 Task: Search one way flight ticket for 2 adults, 2 children, 2 infants in seat in first from Washington, D.c./arlington: Ronald Reagan Washington National Airport to Laramie: Laramie Regional Airport on 5-3-2023. Choice of flights is JetBlue. Number of bags: 2 checked bags. Price is upto 110000. Outbound departure time preference is 23:15.
Action: Mouse moved to (285, 243)
Screenshot: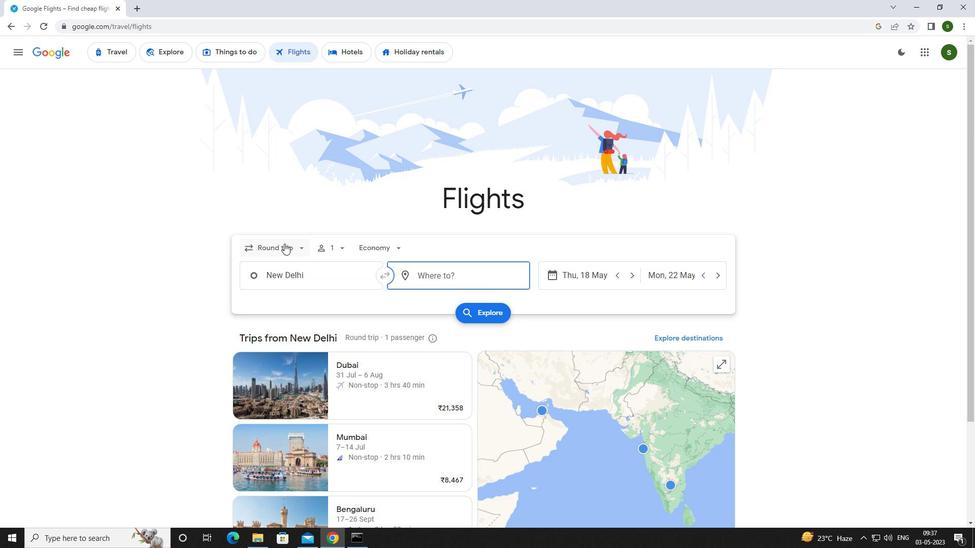 
Action: Mouse pressed left at (285, 243)
Screenshot: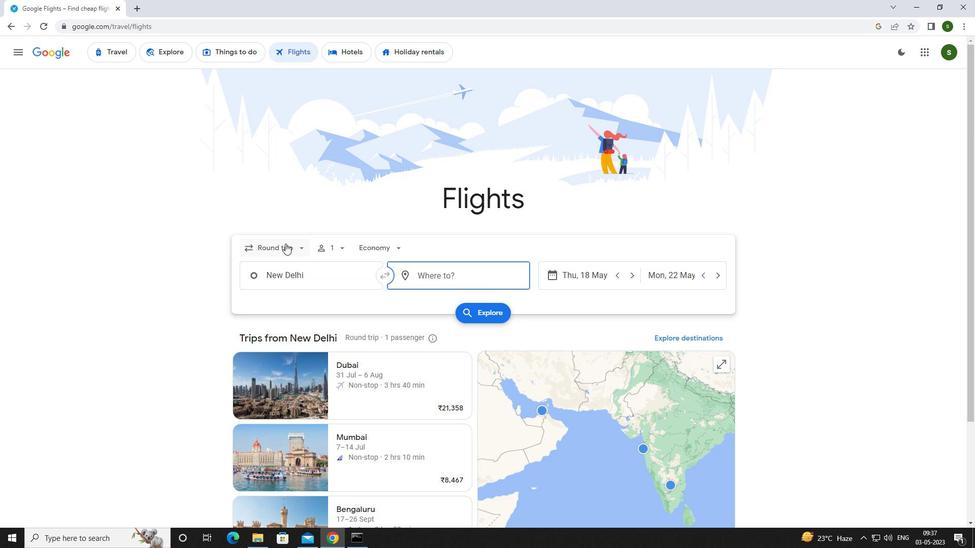 
Action: Mouse moved to (284, 297)
Screenshot: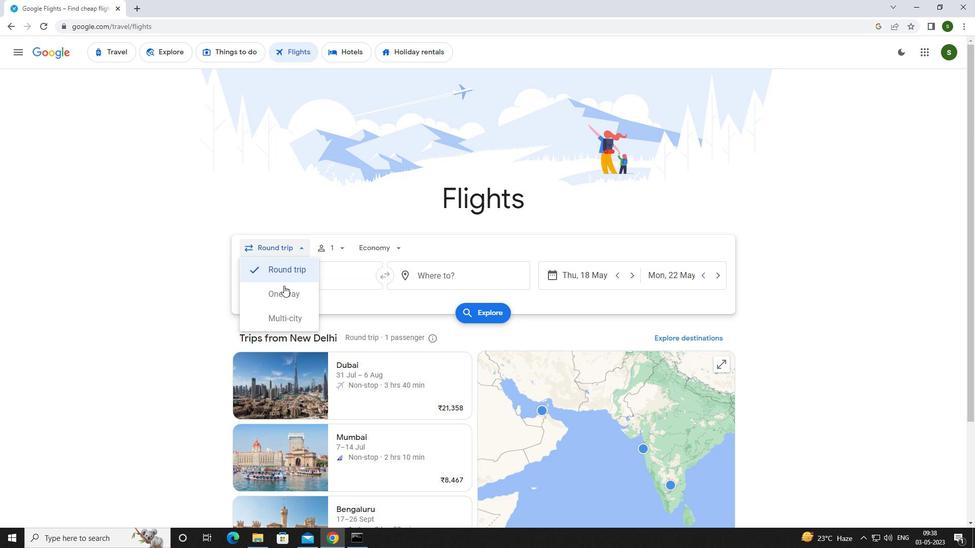 
Action: Mouse pressed left at (284, 297)
Screenshot: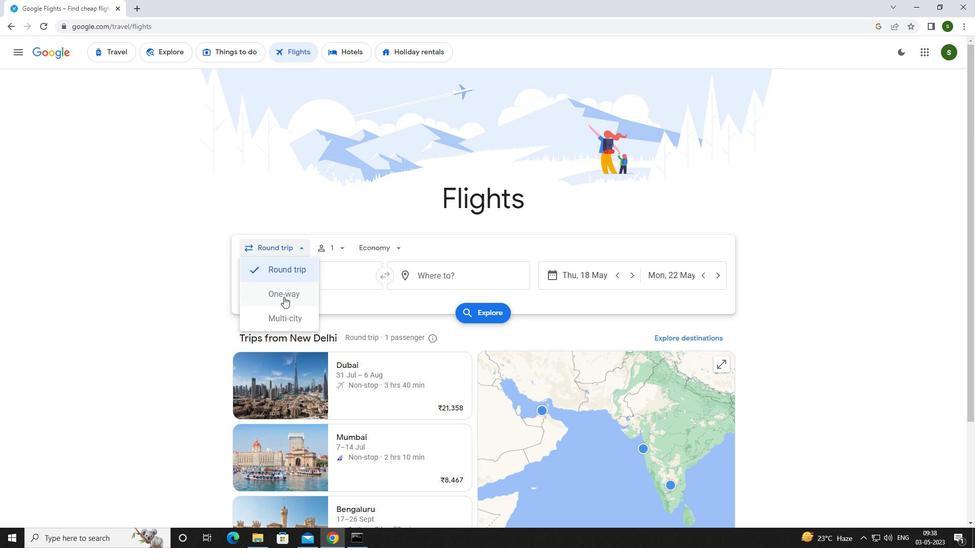 
Action: Mouse moved to (341, 250)
Screenshot: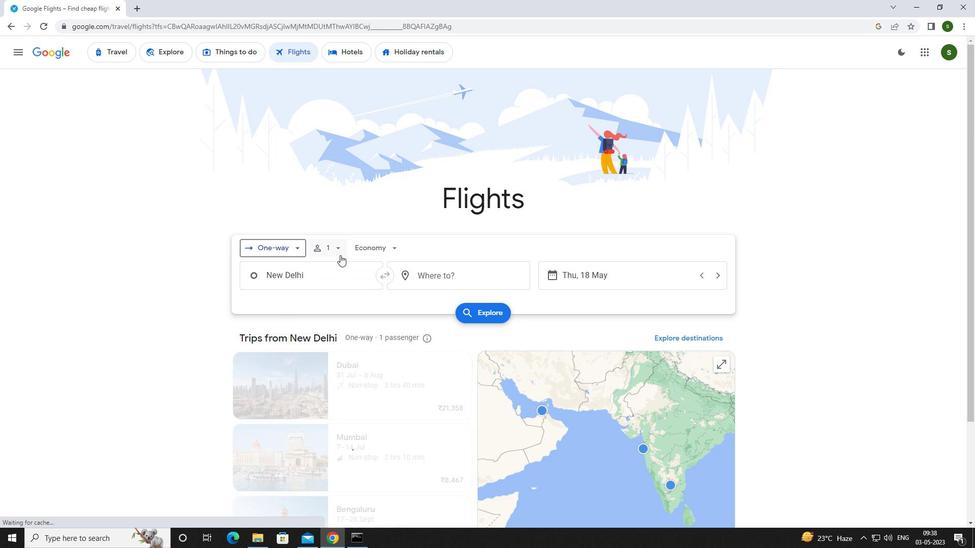 
Action: Mouse pressed left at (341, 250)
Screenshot: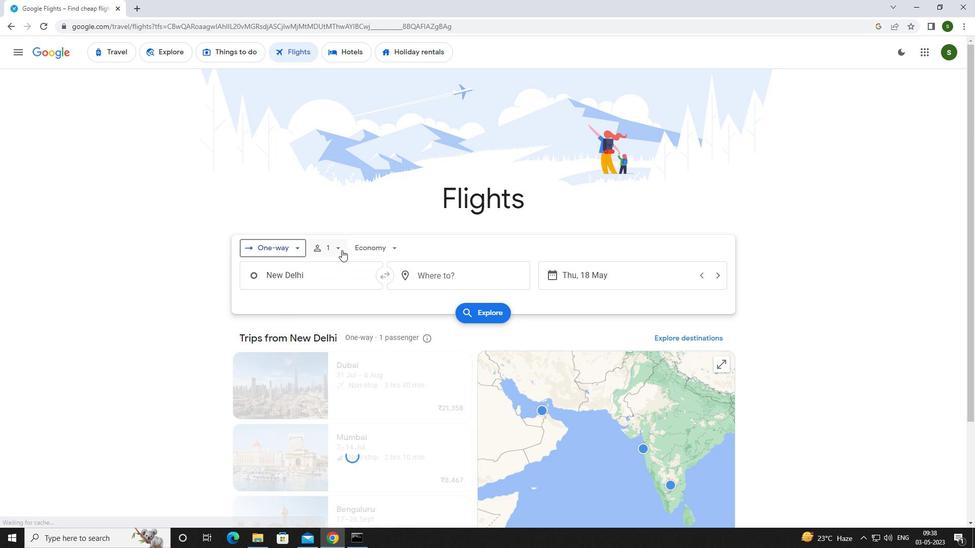 
Action: Mouse moved to (413, 274)
Screenshot: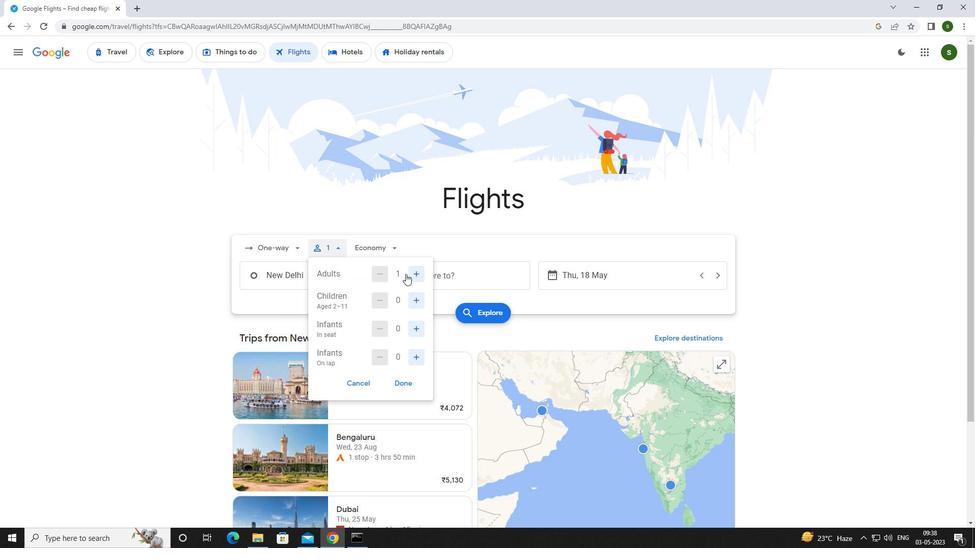 
Action: Mouse pressed left at (413, 274)
Screenshot: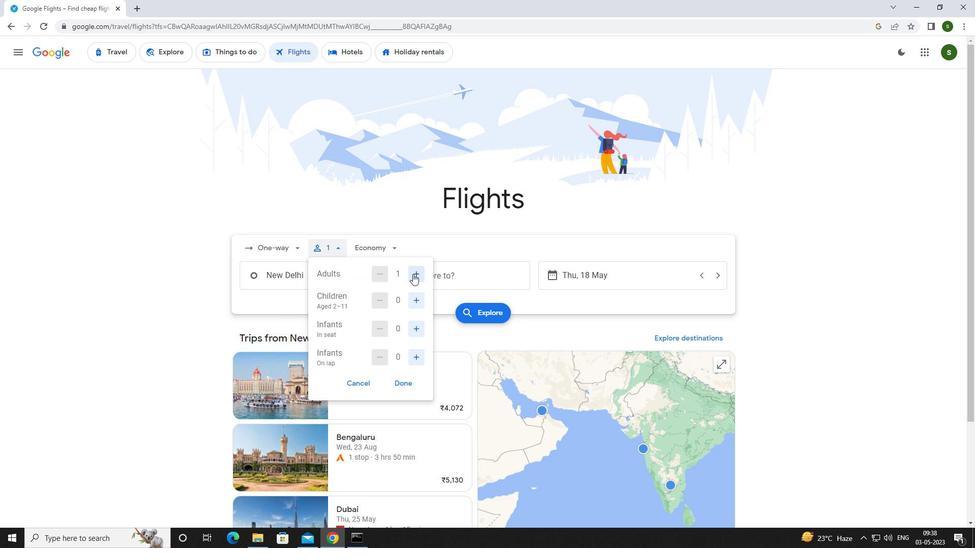 
Action: Mouse moved to (416, 297)
Screenshot: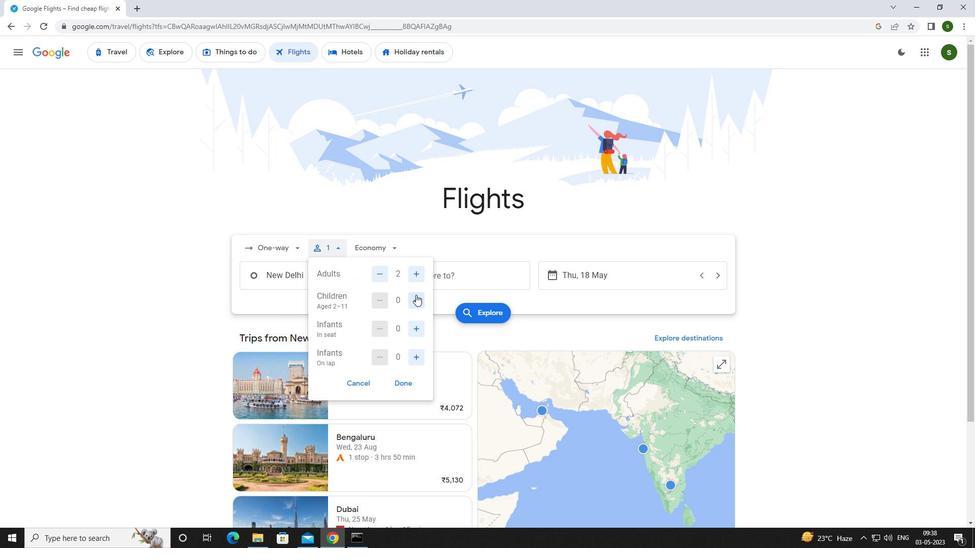 
Action: Mouse pressed left at (416, 297)
Screenshot: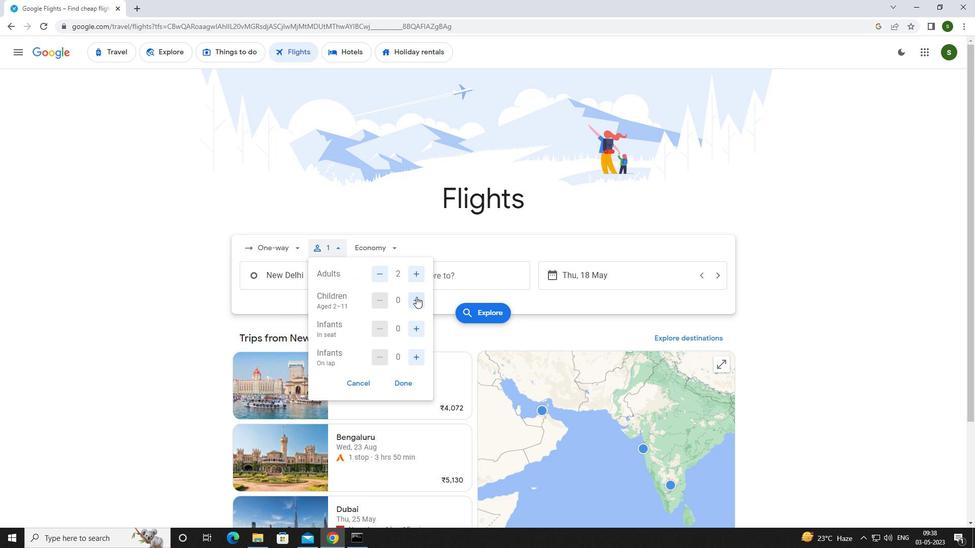 
Action: Mouse pressed left at (416, 297)
Screenshot: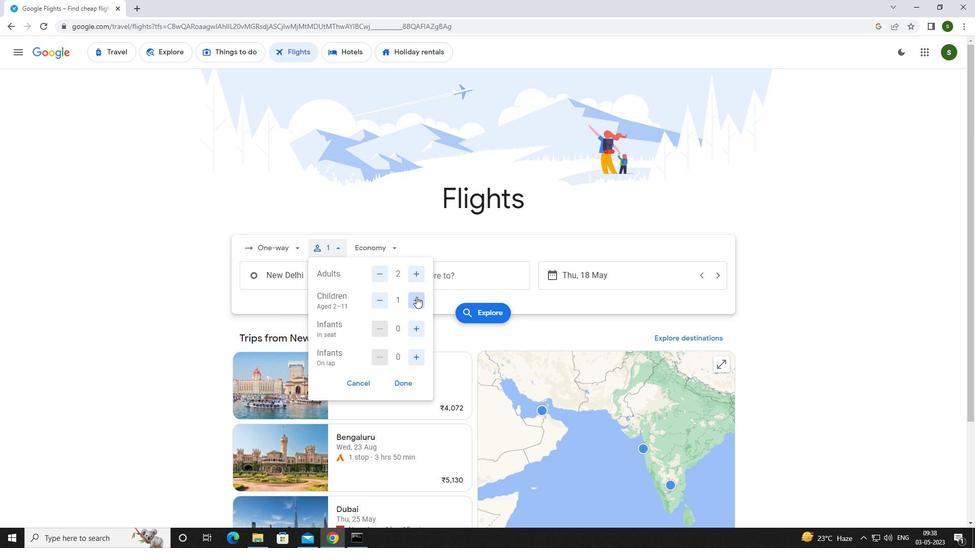 
Action: Mouse moved to (419, 328)
Screenshot: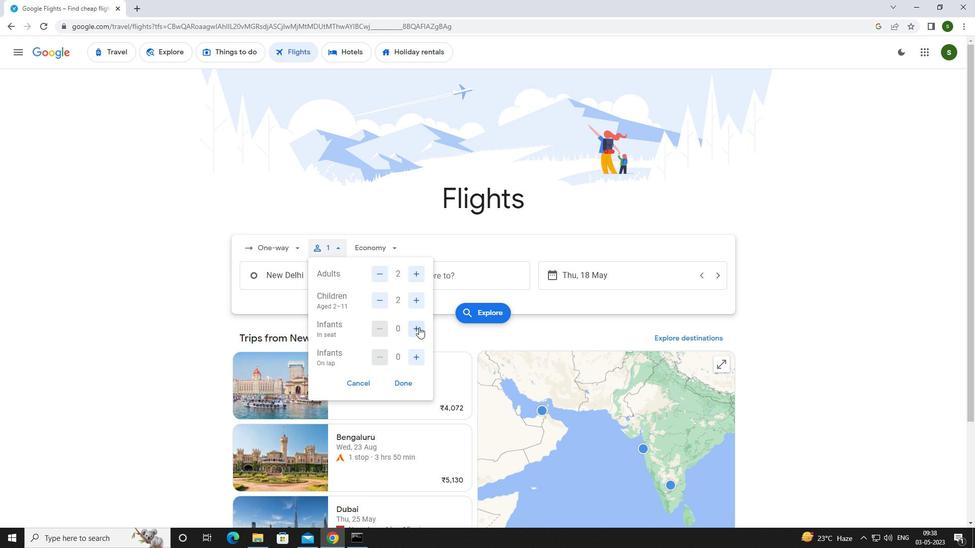 
Action: Mouse pressed left at (419, 328)
Screenshot: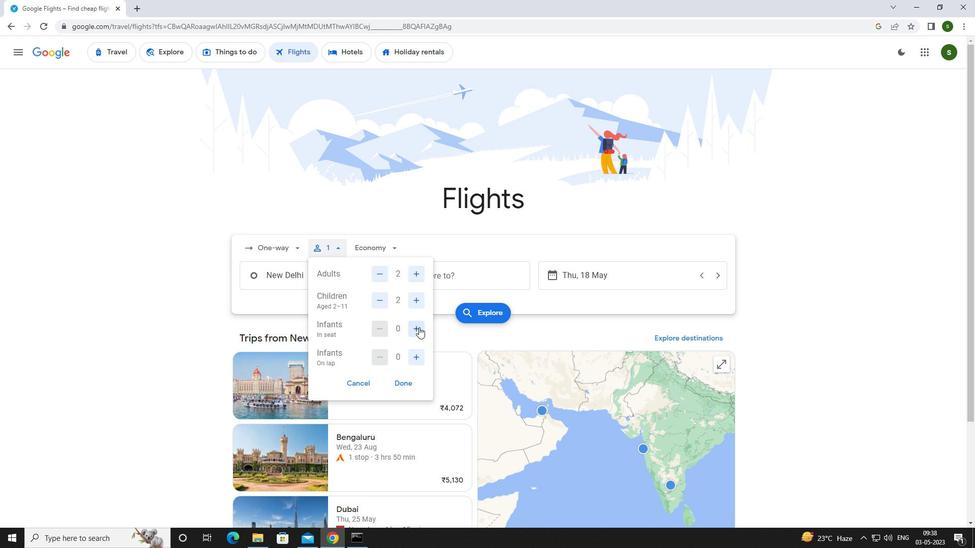 
Action: Mouse pressed left at (419, 328)
Screenshot: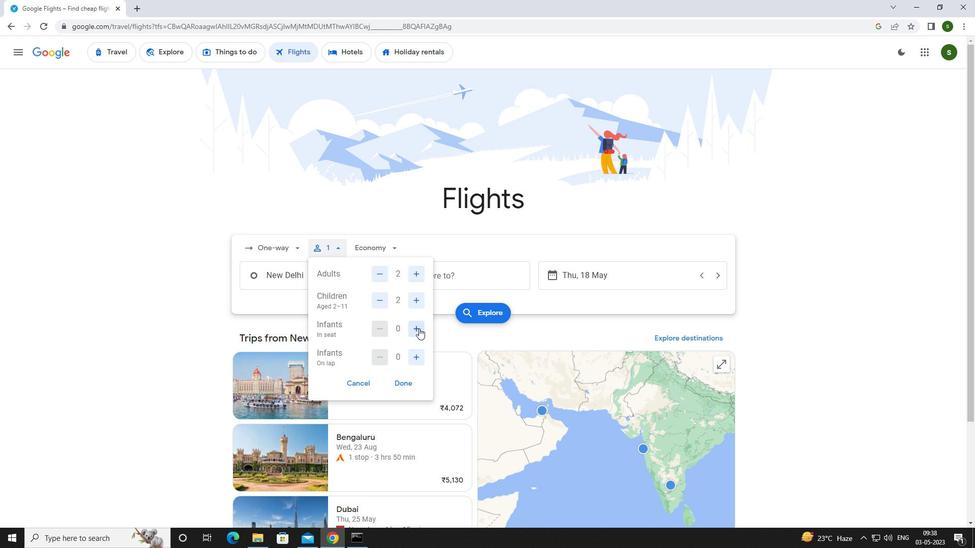 
Action: Mouse moved to (401, 247)
Screenshot: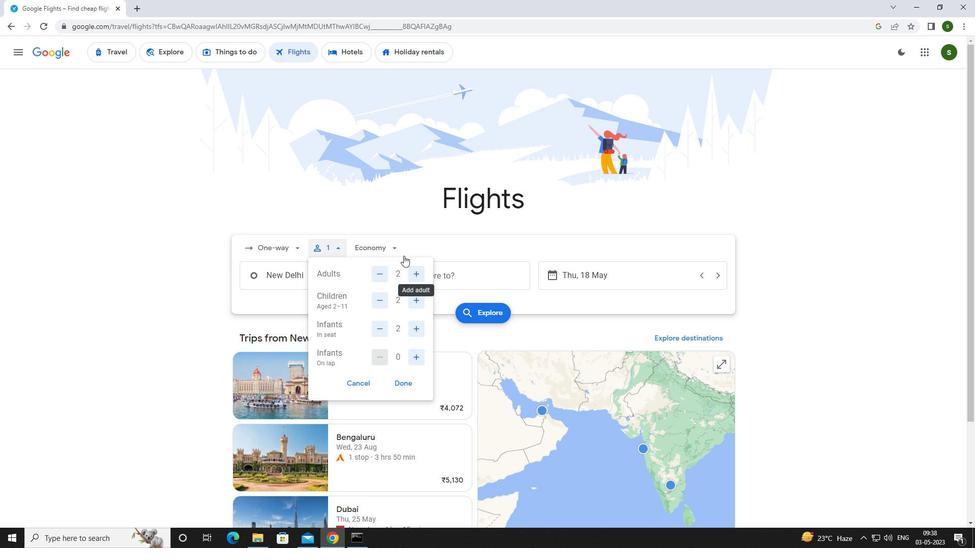 
Action: Mouse pressed left at (401, 247)
Screenshot: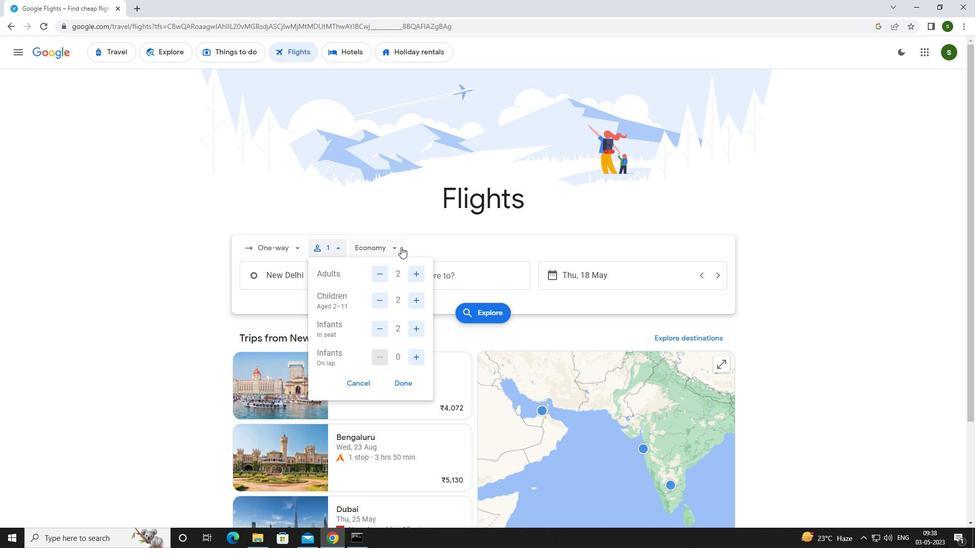 
Action: Mouse moved to (404, 340)
Screenshot: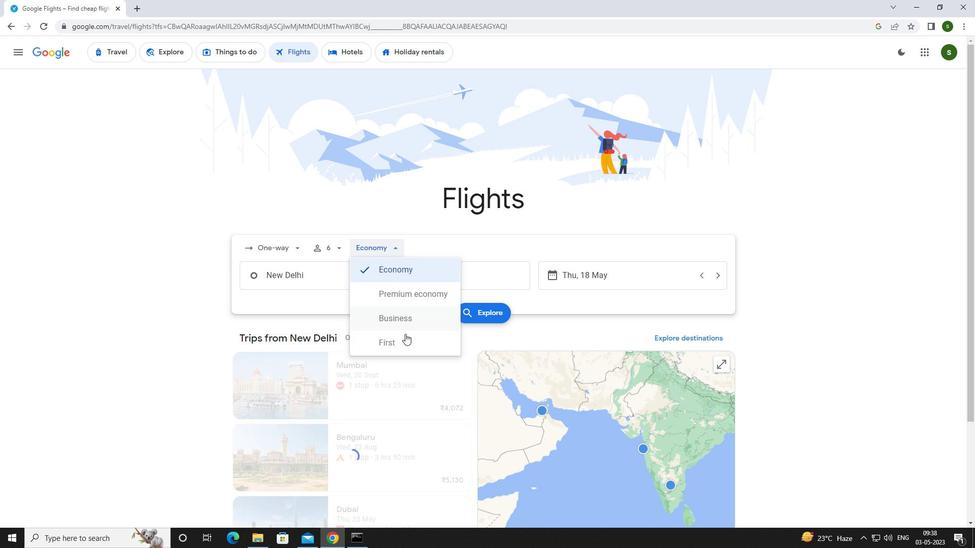 
Action: Mouse pressed left at (404, 340)
Screenshot: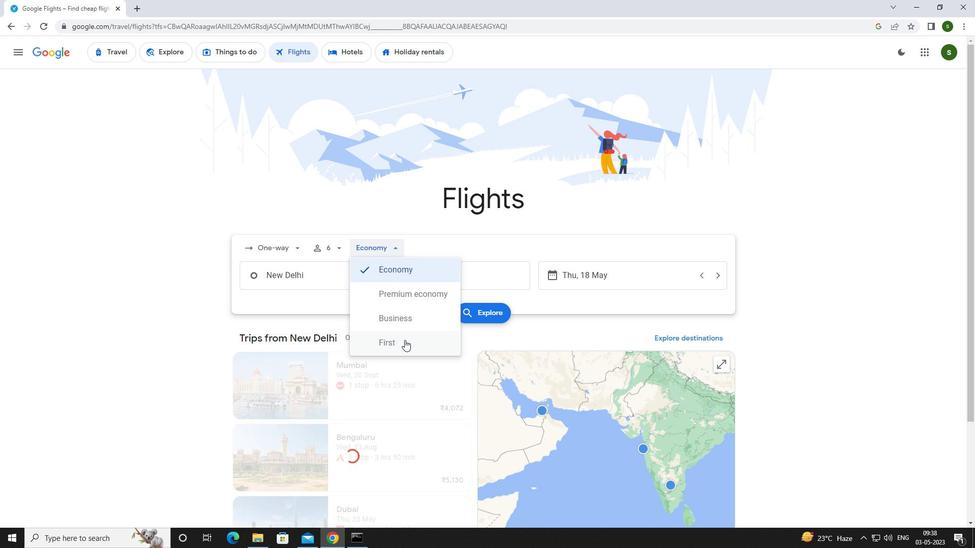 
Action: Mouse moved to (335, 276)
Screenshot: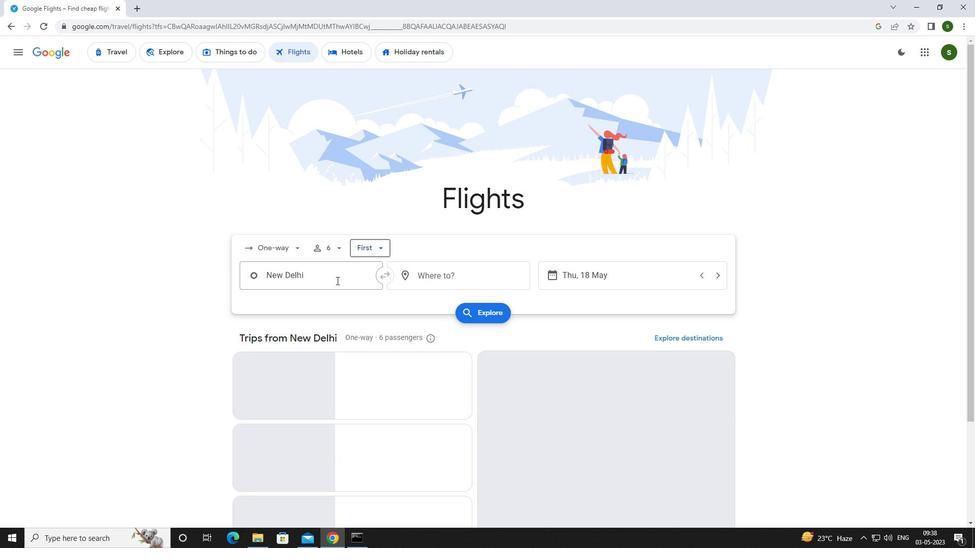 
Action: Mouse pressed left at (335, 276)
Screenshot: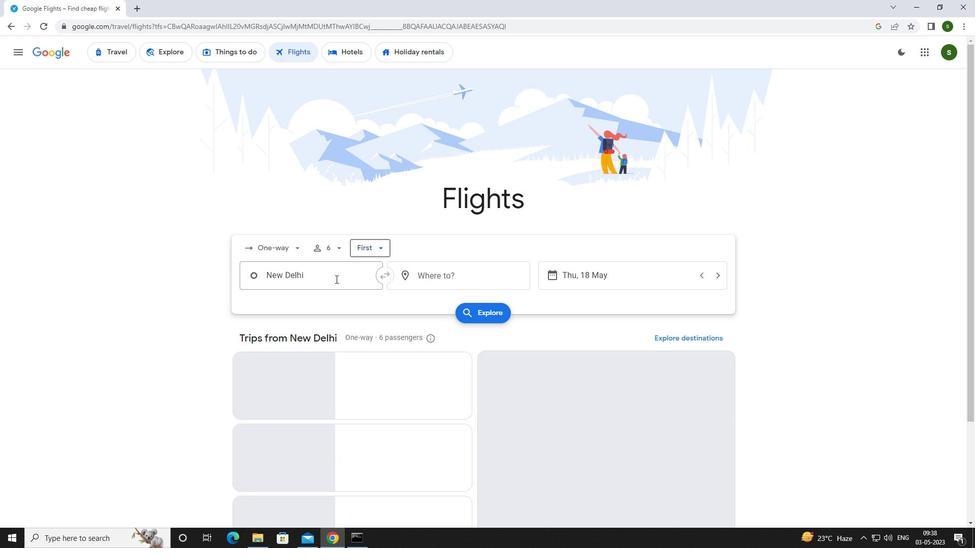 
Action: Key pressed <Key.caps_lock>w<Key.caps_lock>ashington
Screenshot: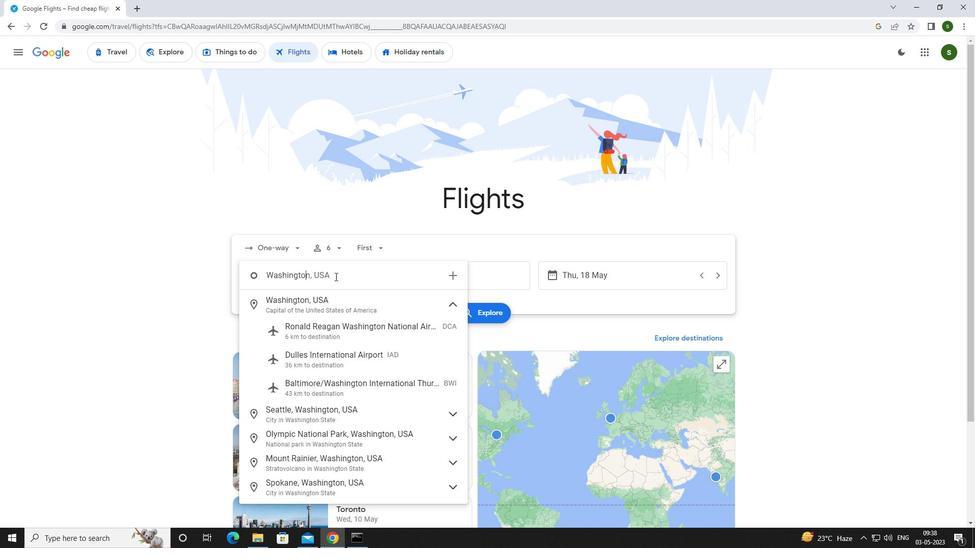 
Action: Mouse moved to (320, 331)
Screenshot: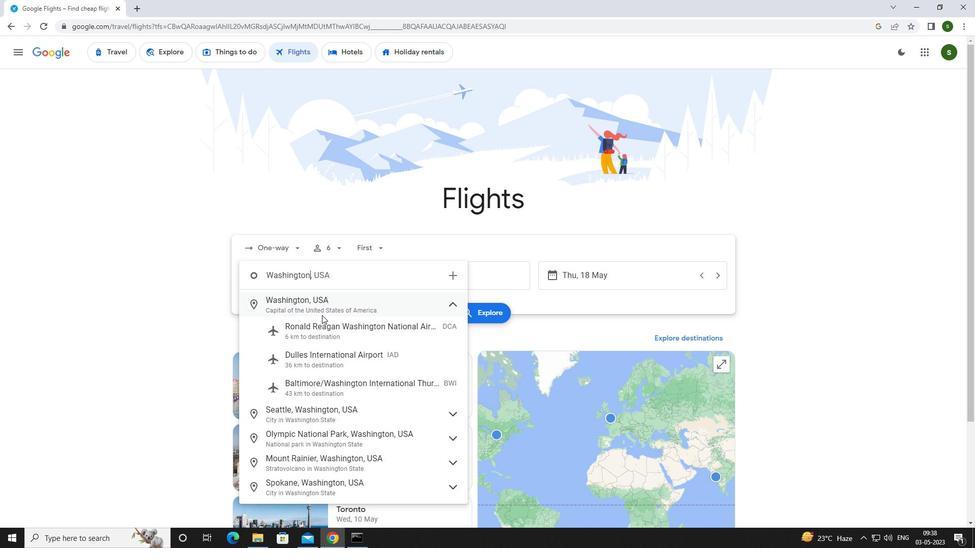 
Action: Mouse pressed left at (320, 331)
Screenshot: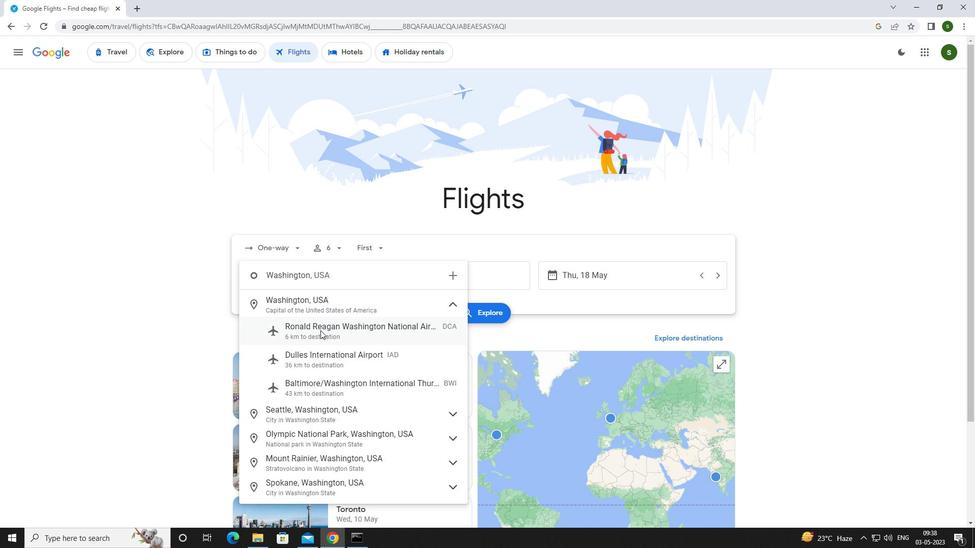
Action: Mouse moved to (451, 278)
Screenshot: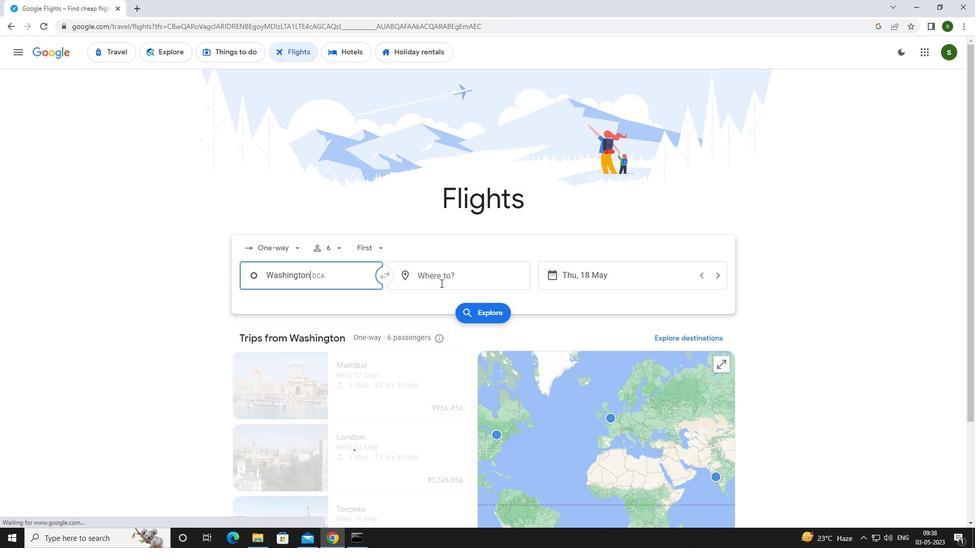 
Action: Mouse pressed left at (451, 278)
Screenshot: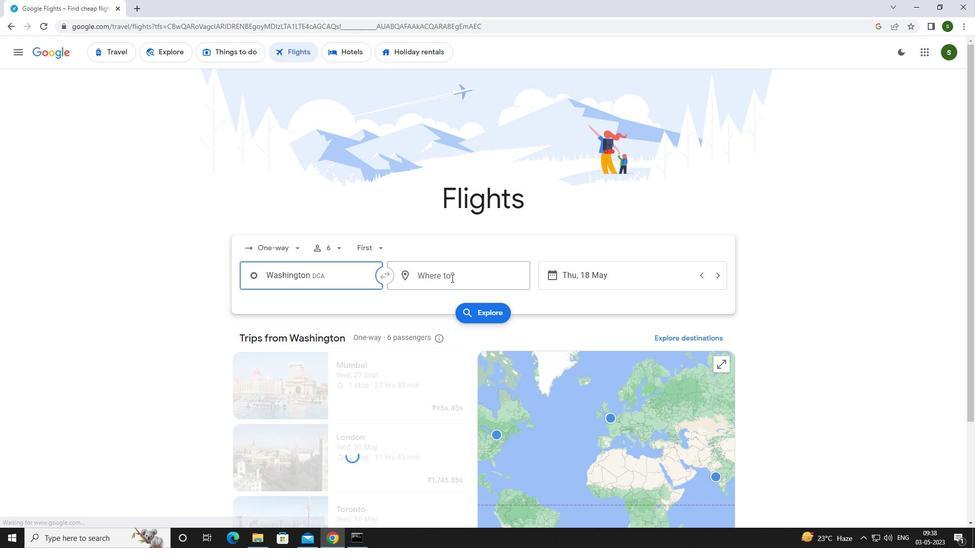 
Action: Key pressed <Key.caps_lock>l<Key.caps_lock>arami
Screenshot: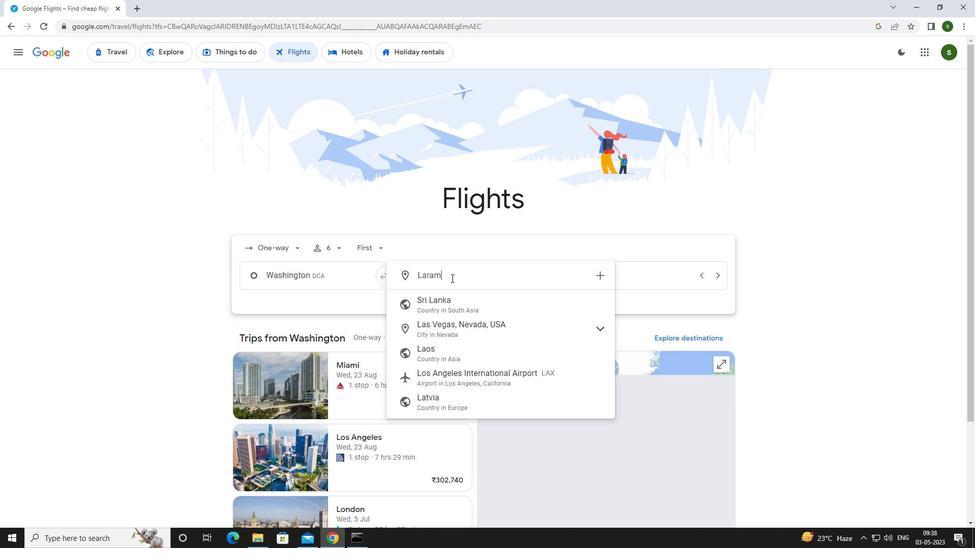 
Action: Mouse moved to (469, 355)
Screenshot: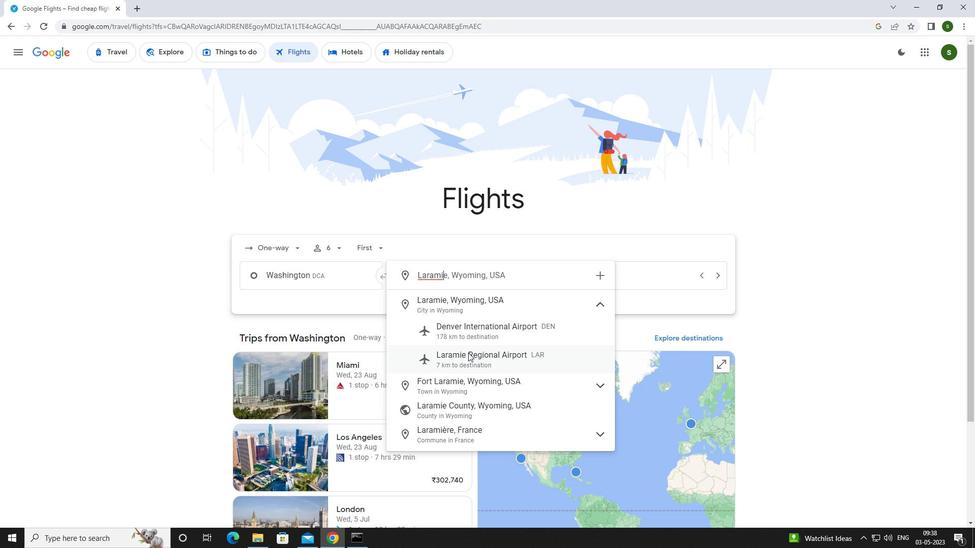 
Action: Mouse pressed left at (469, 355)
Screenshot: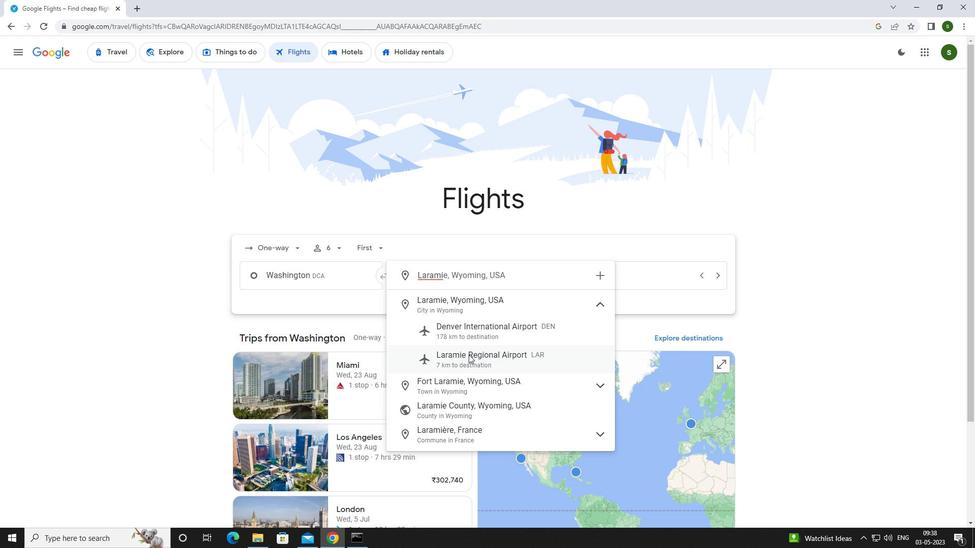
Action: Mouse moved to (616, 277)
Screenshot: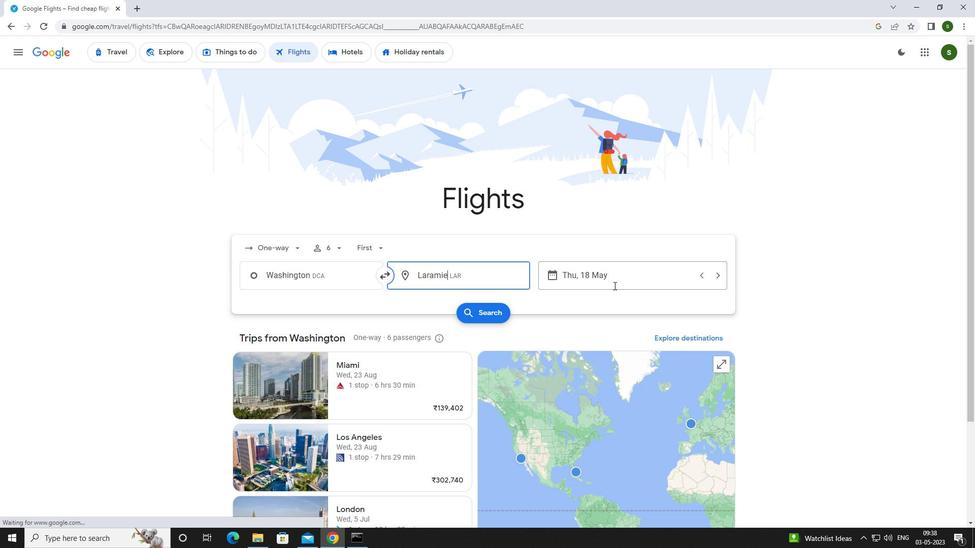 
Action: Mouse pressed left at (616, 277)
Screenshot: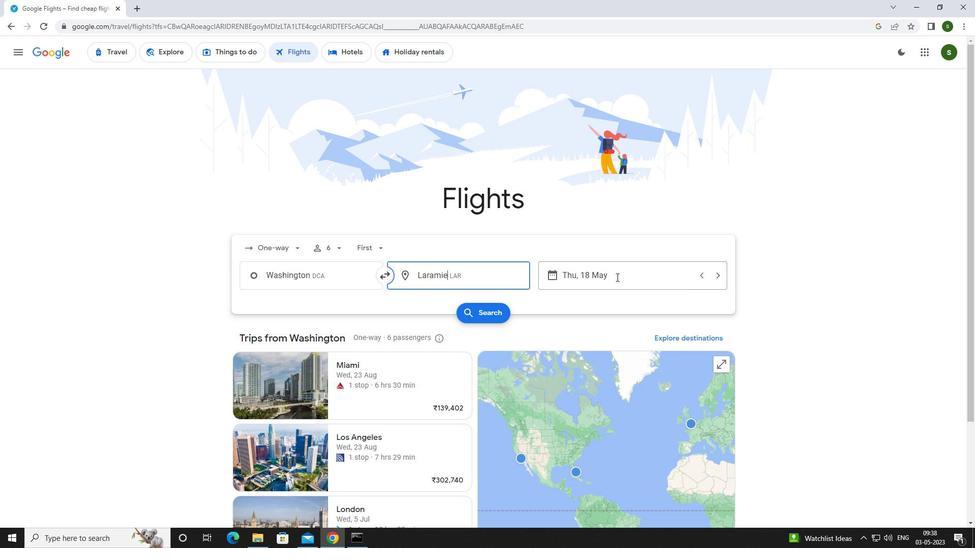 
Action: Mouse moved to (437, 340)
Screenshot: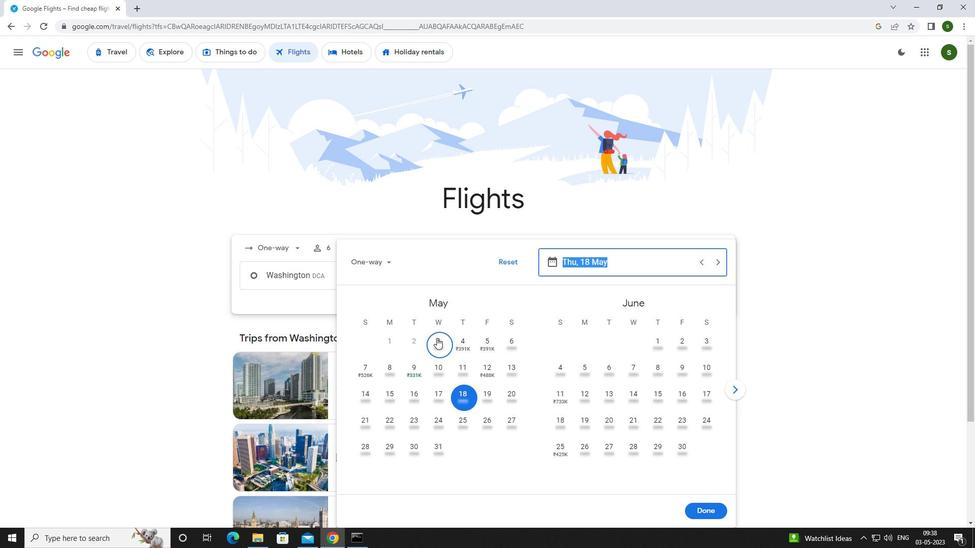 
Action: Mouse pressed left at (437, 340)
Screenshot: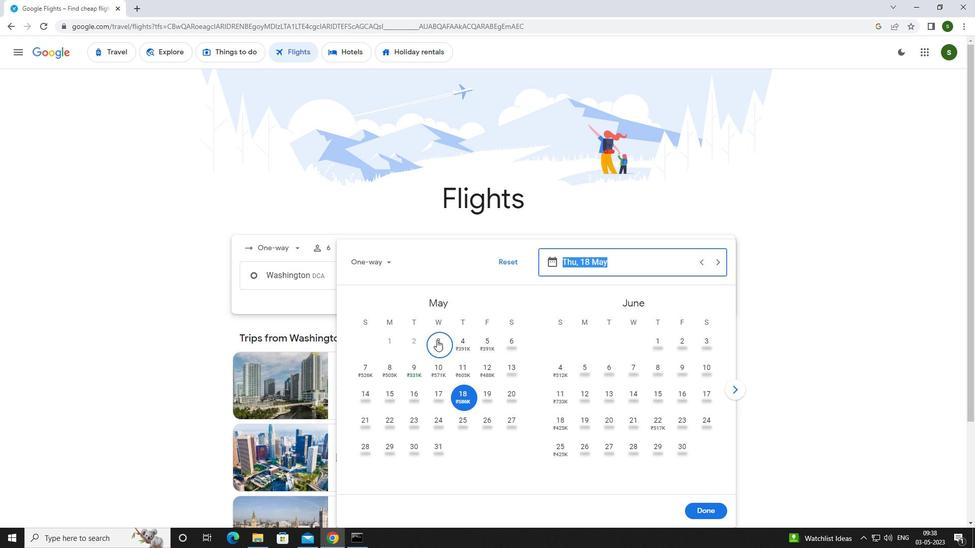 
Action: Mouse moved to (718, 512)
Screenshot: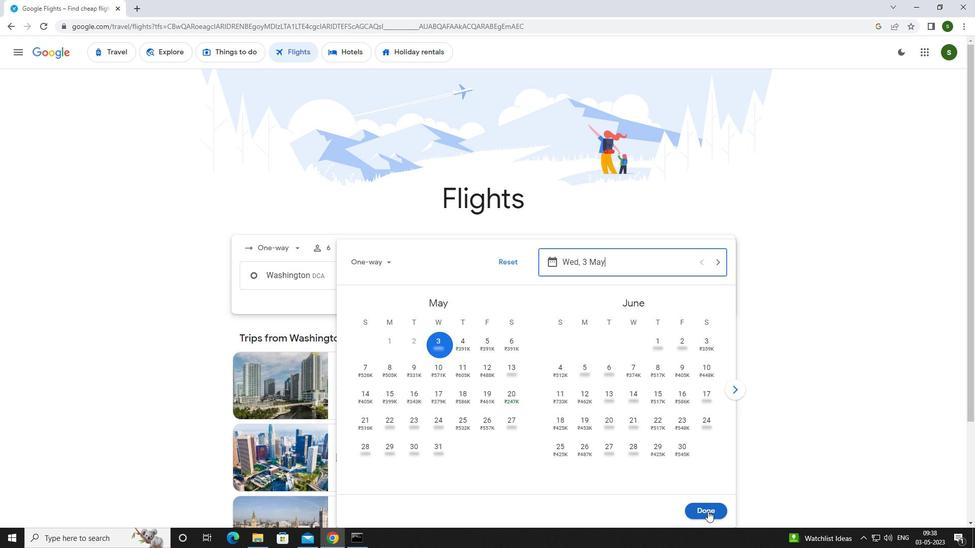 
Action: Mouse pressed left at (718, 512)
Screenshot: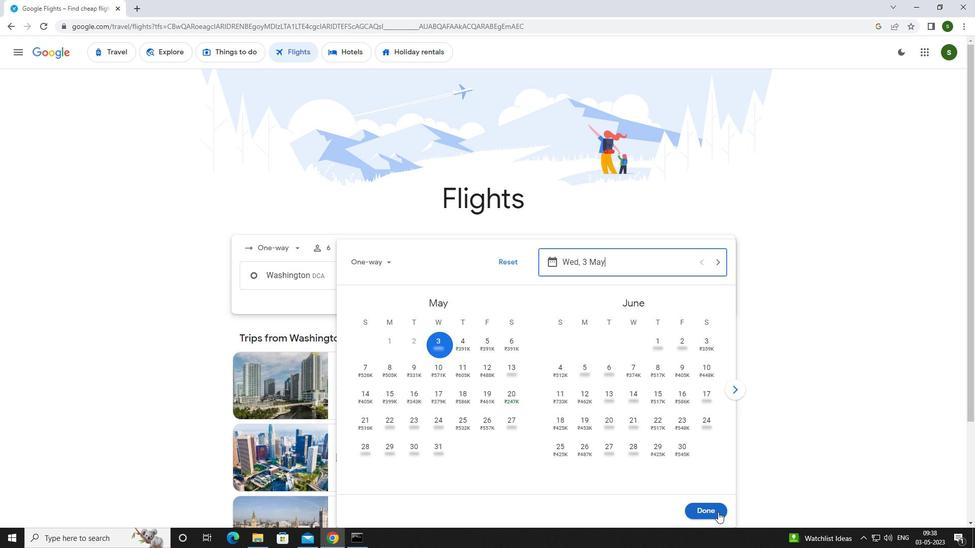 
Action: Mouse moved to (489, 313)
Screenshot: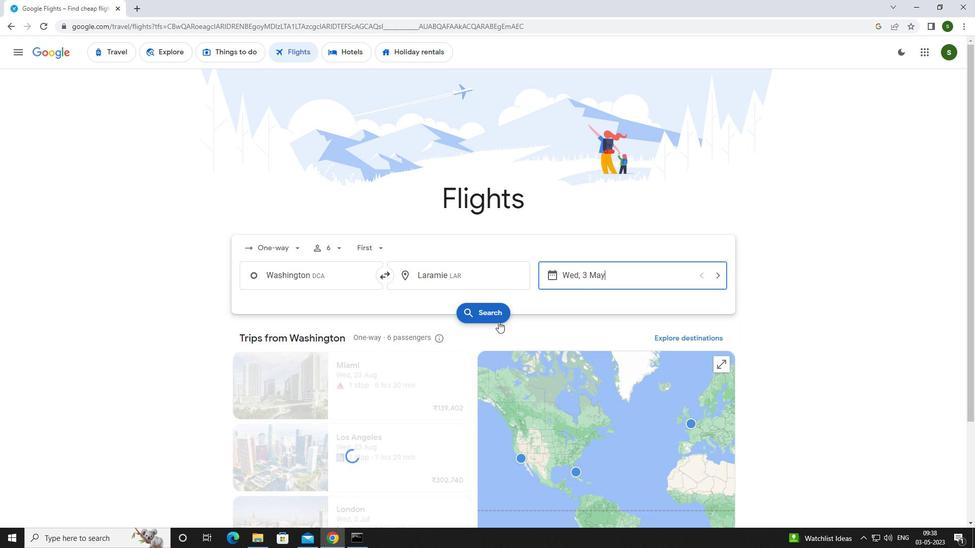 
Action: Mouse pressed left at (489, 313)
Screenshot: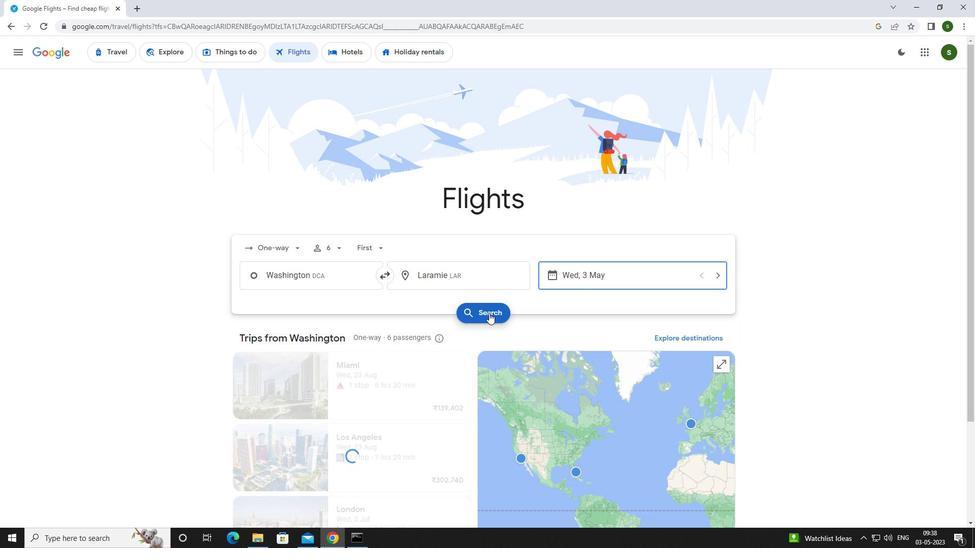 
Action: Mouse moved to (255, 141)
Screenshot: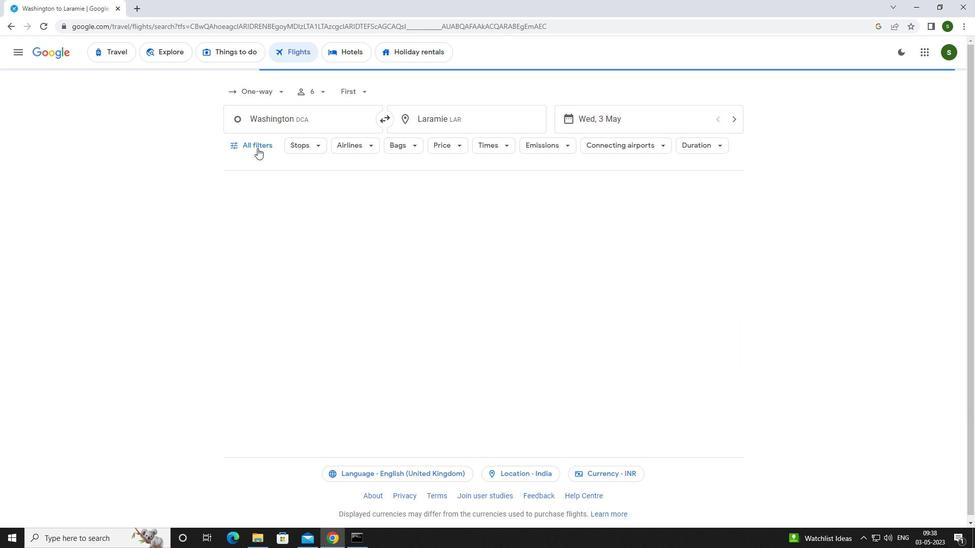 
Action: Mouse pressed left at (255, 141)
Screenshot: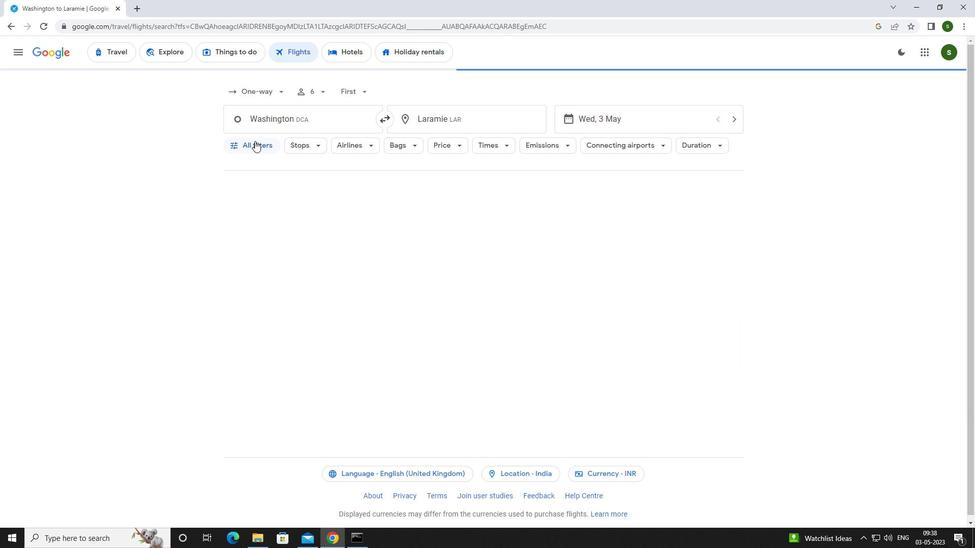 
Action: Mouse moved to (377, 361)
Screenshot: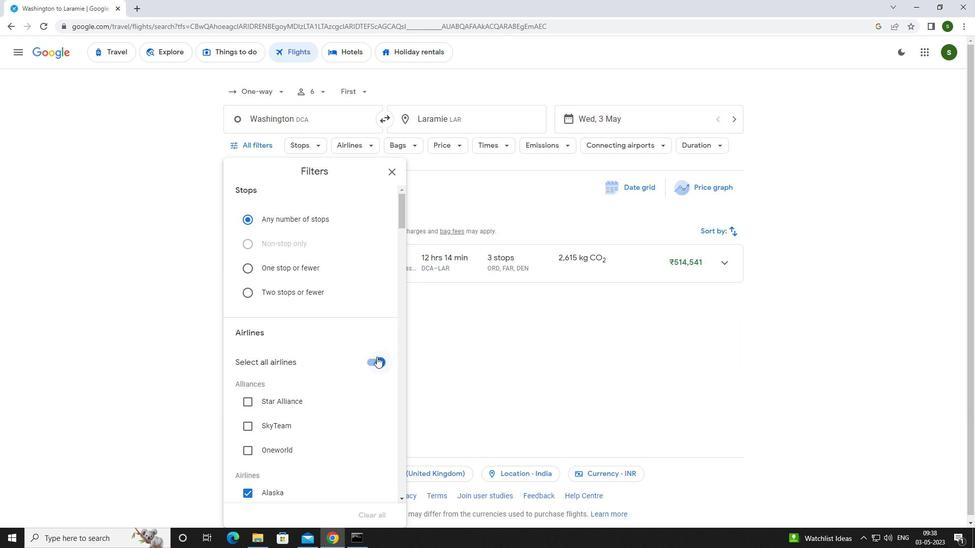 
Action: Mouse pressed left at (377, 361)
Screenshot: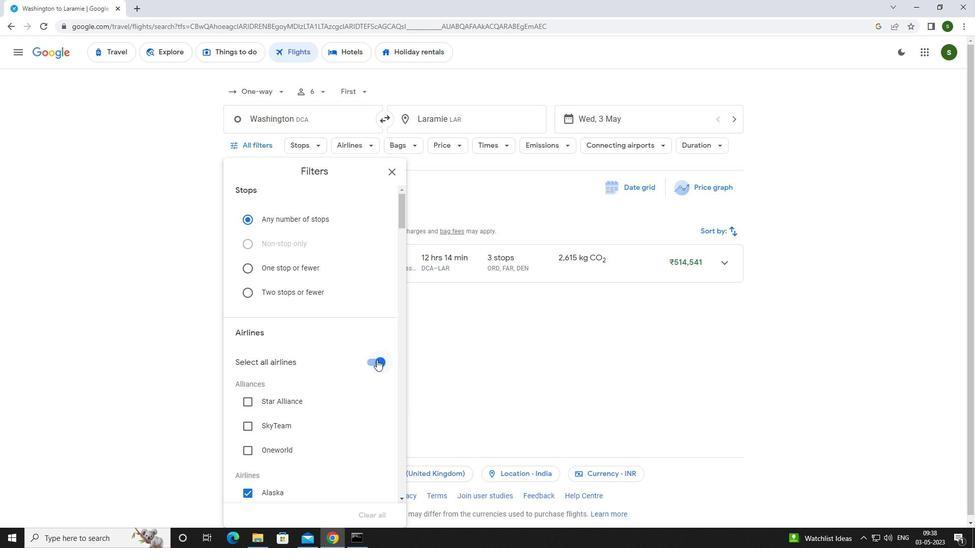 
Action: Mouse moved to (350, 356)
Screenshot: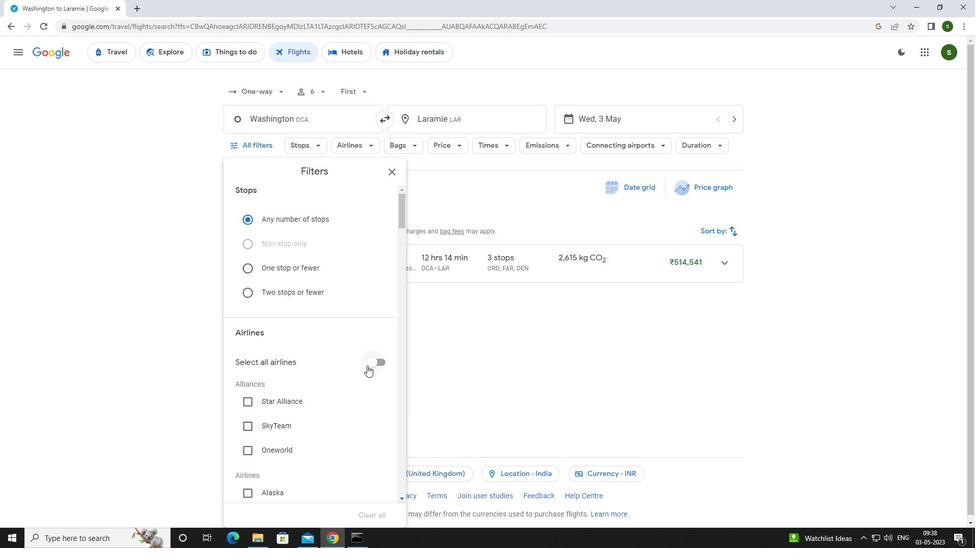 
Action: Mouse scrolled (350, 356) with delta (0, 0)
Screenshot: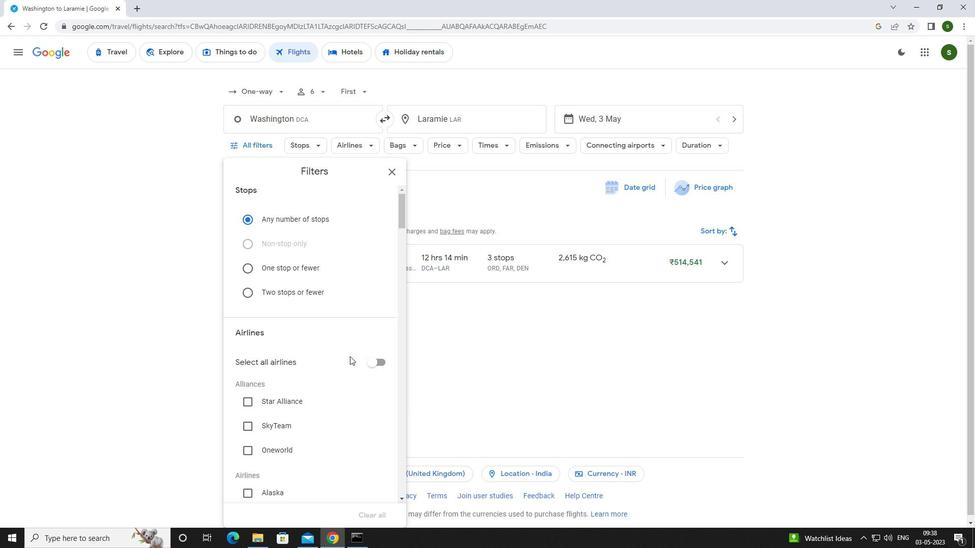 
Action: Mouse scrolled (350, 356) with delta (0, 0)
Screenshot: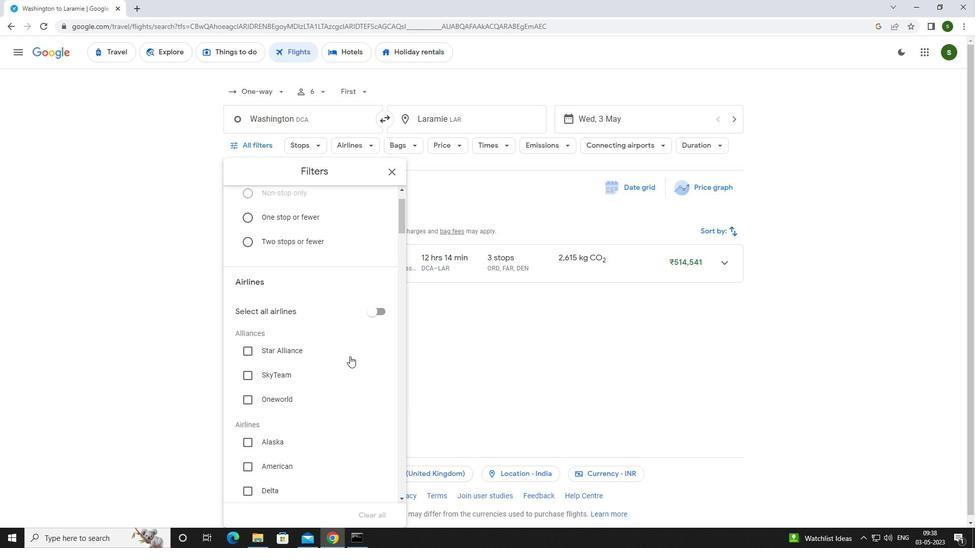 
Action: Mouse scrolled (350, 356) with delta (0, 0)
Screenshot: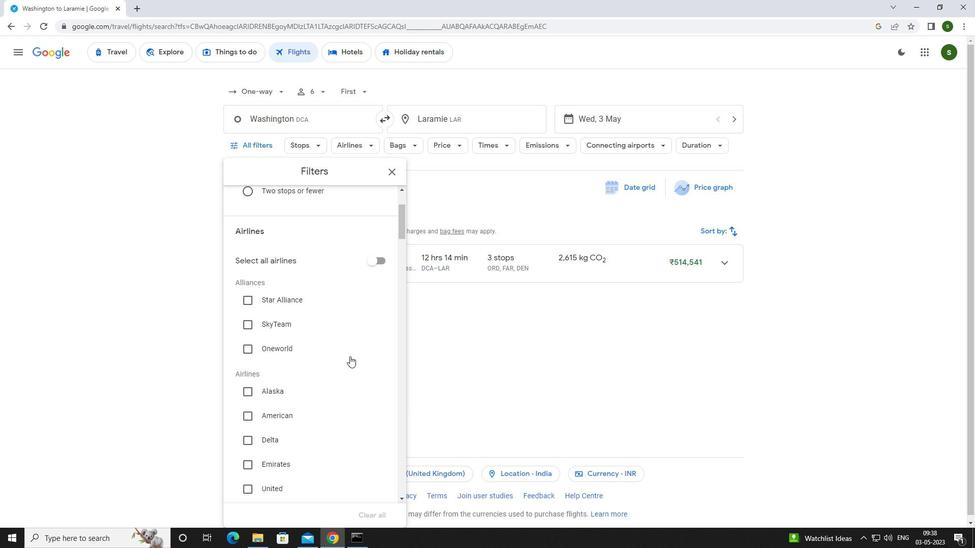 
Action: Mouse scrolled (350, 356) with delta (0, 0)
Screenshot: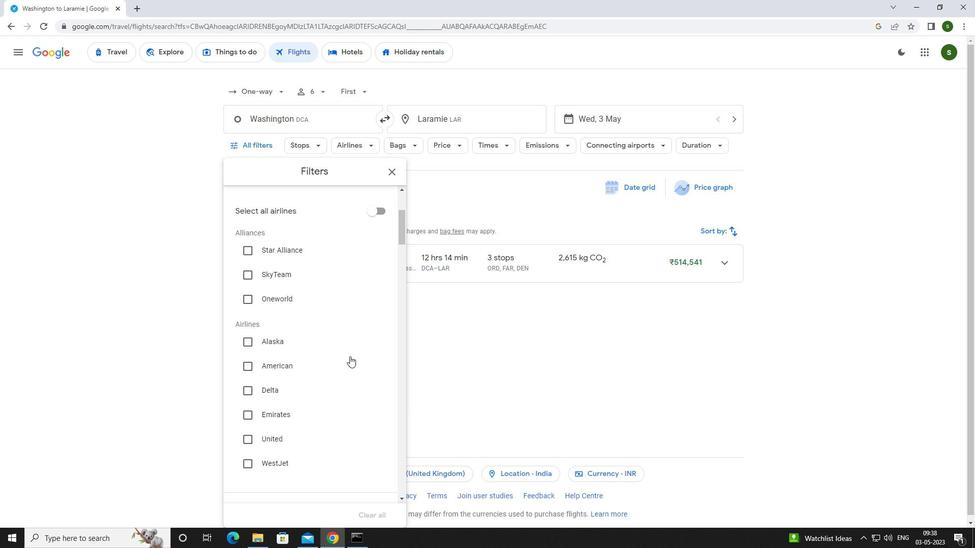 
Action: Mouse scrolled (350, 356) with delta (0, 0)
Screenshot: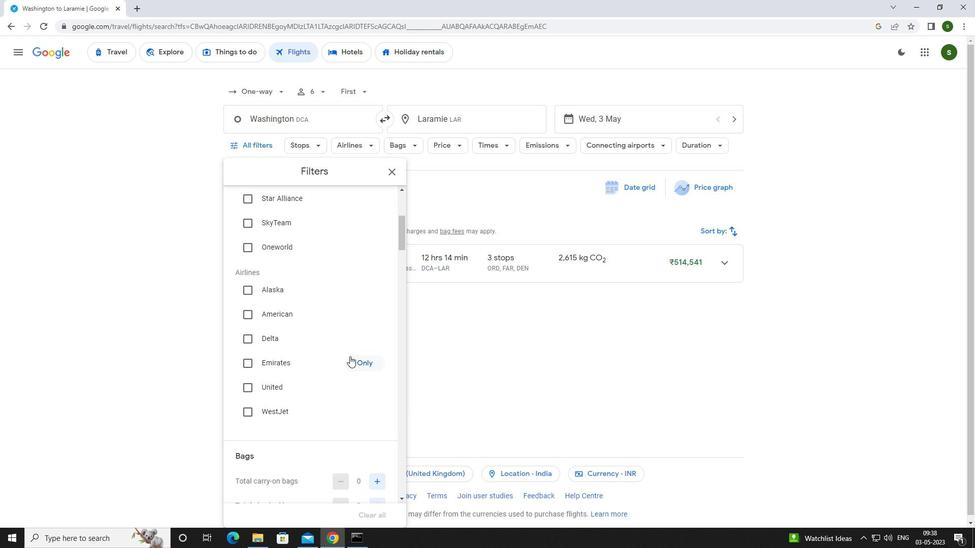 
Action: Mouse scrolled (350, 356) with delta (0, 0)
Screenshot: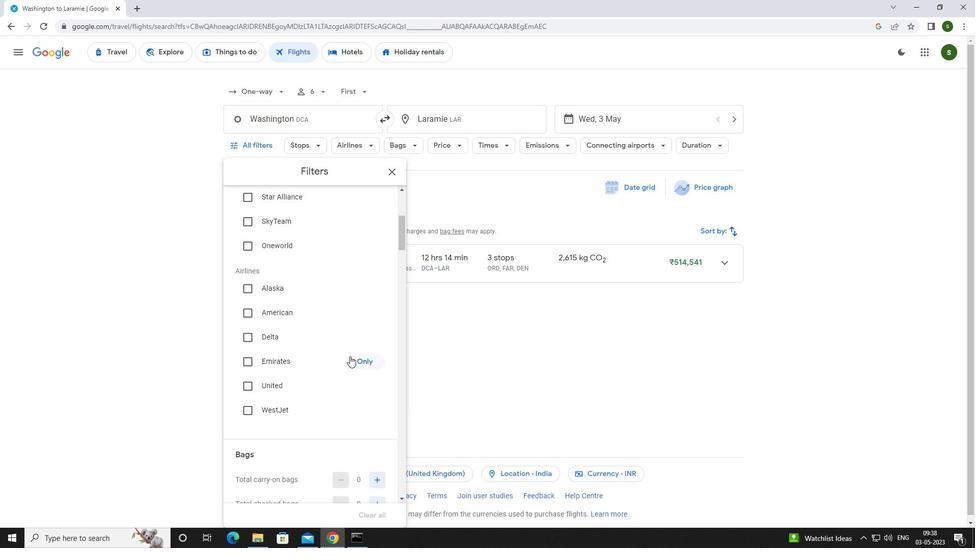
Action: Mouse moved to (376, 406)
Screenshot: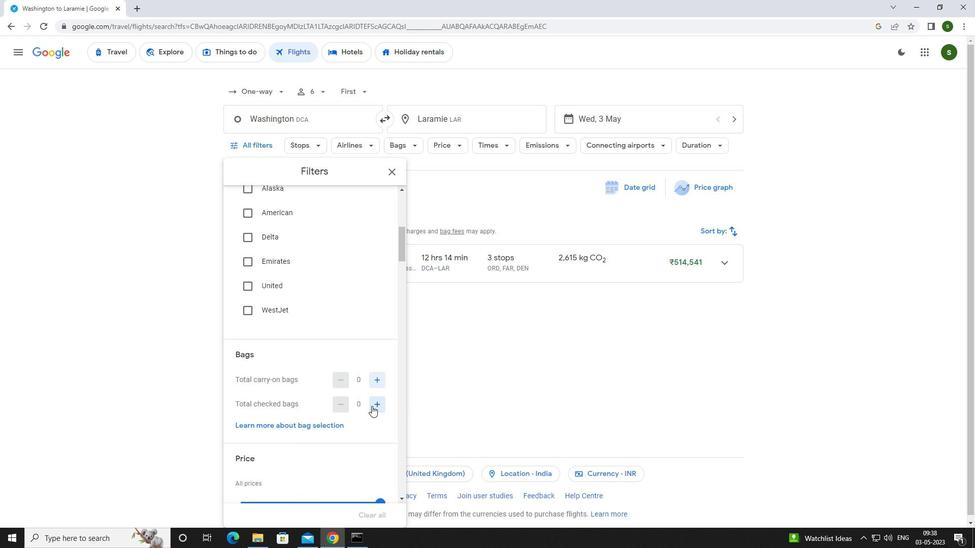 
Action: Mouse pressed left at (376, 406)
Screenshot: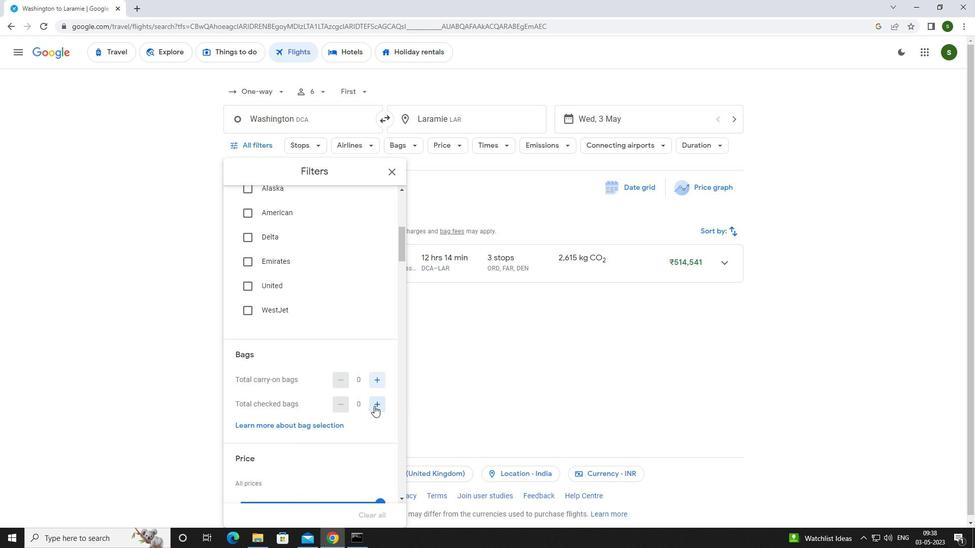 
Action: Mouse pressed left at (376, 406)
Screenshot: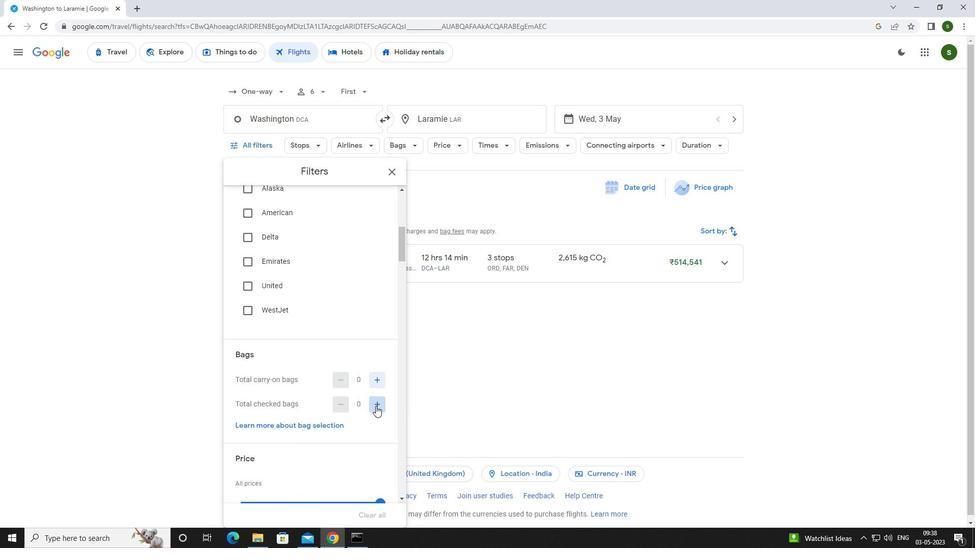 
Action: Mouse scrolled (376, 406) with delta (0, 0)
Screenshot: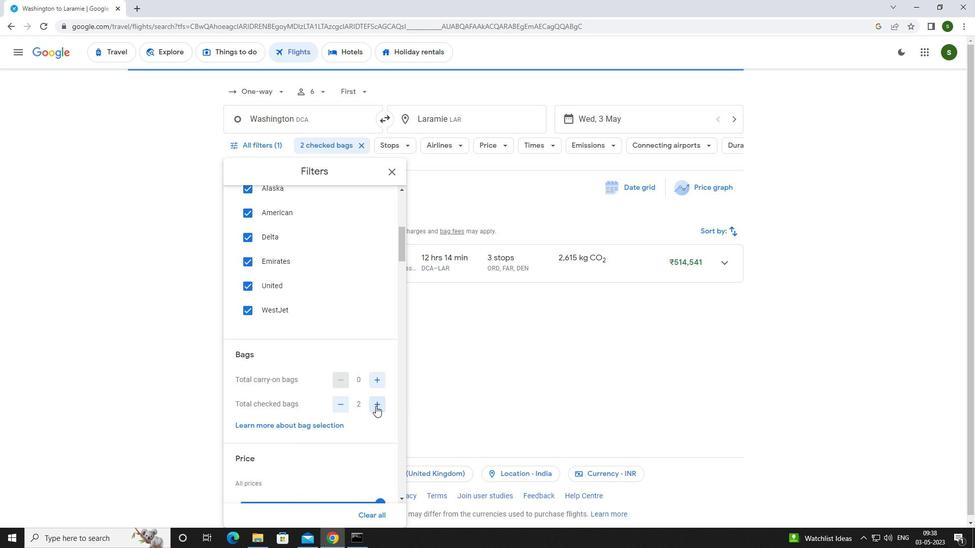 
Action: Mouse scrolled (376, 406) with delta (0, 0)
Screenshot: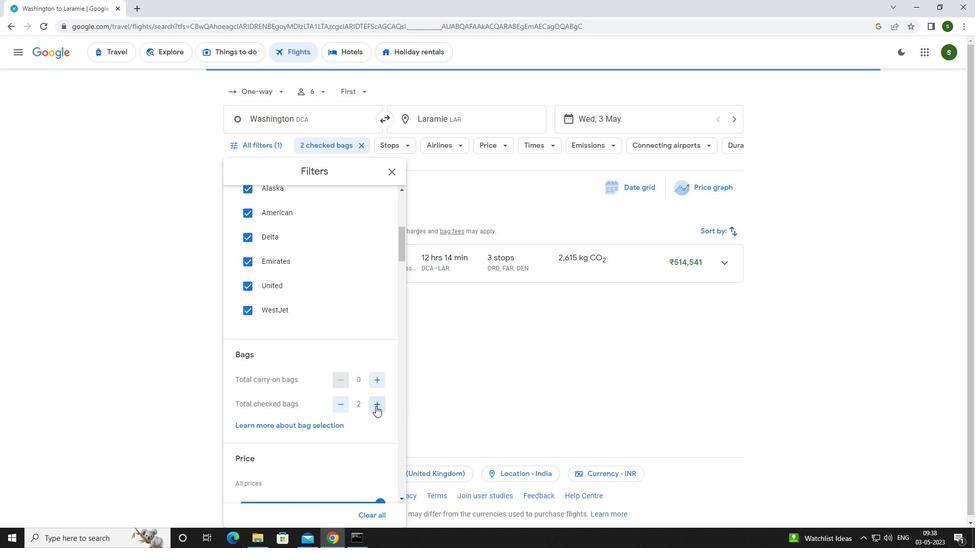
Action: Mouse moved to (385, 404)
Screenshot: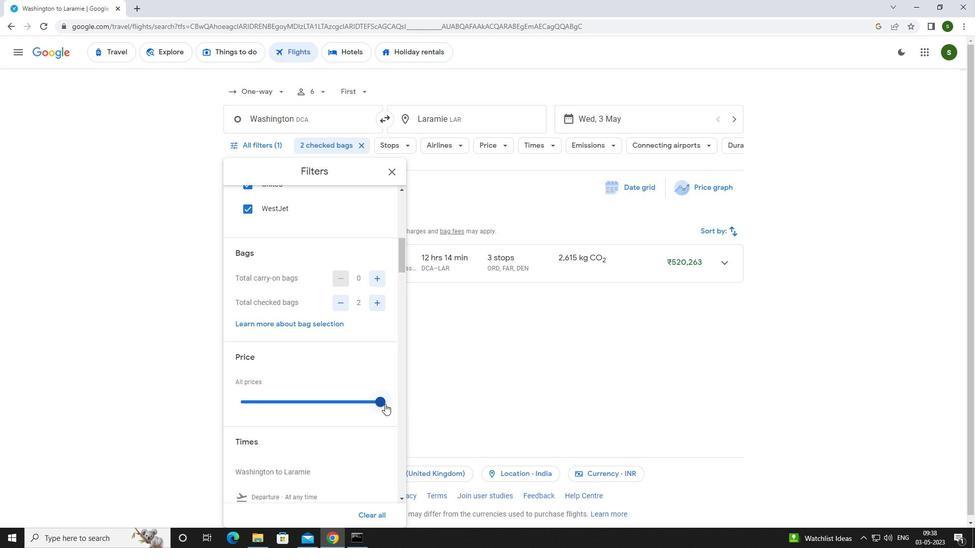 
Action: Mouse pressed left at (385, 404)
Screenshot: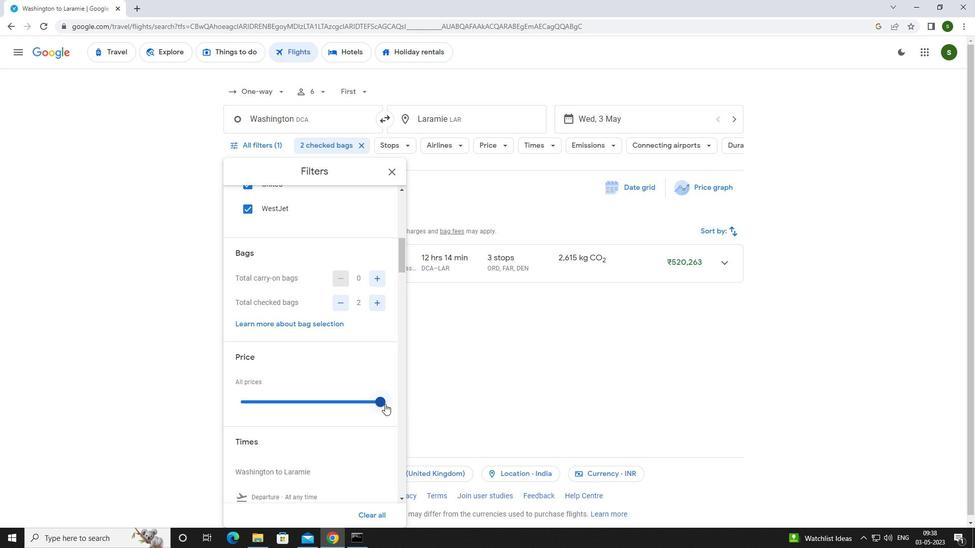 
Action: Mouse moved to (303, 413)
Screenshot: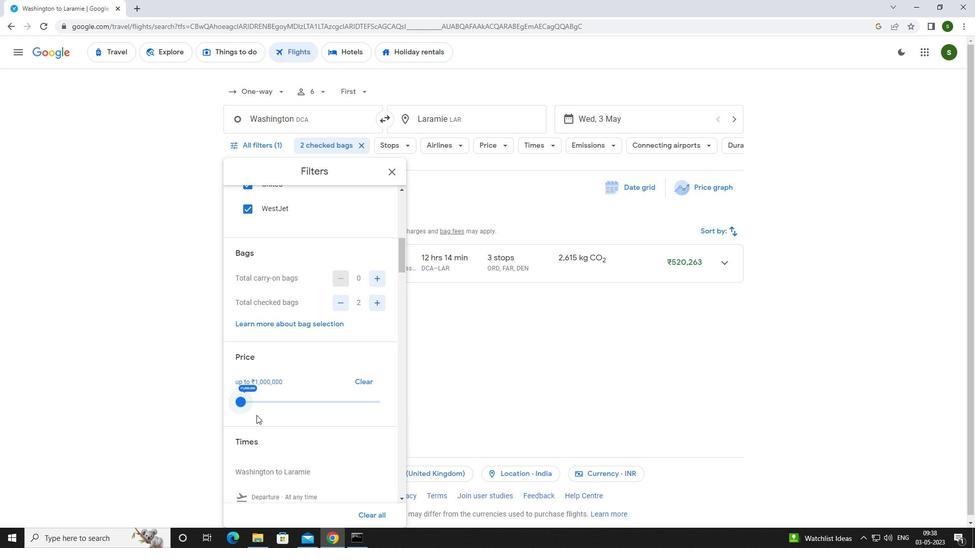 
Action: Mouse scrolled (303, 413) with delta (0, 0)
Screenshot: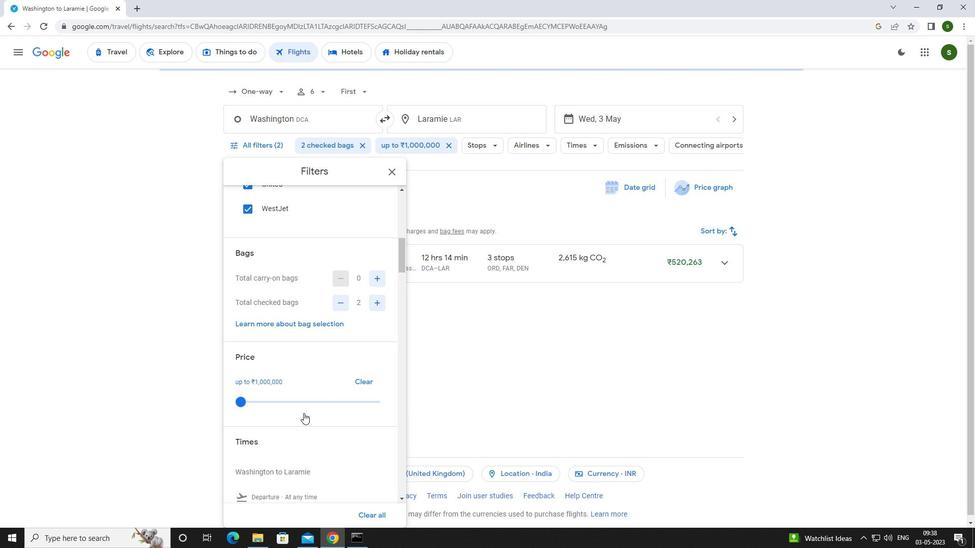 
Action: Mouse scrolled (303, 413) with delta (0, 0)
Screenshot: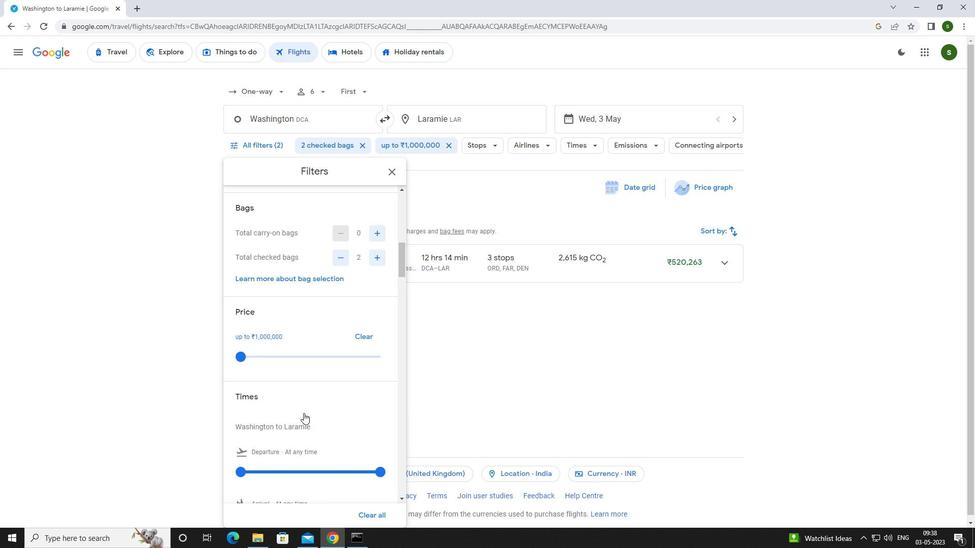 
Action: Mouse moved to (241, 412)
Screenshot: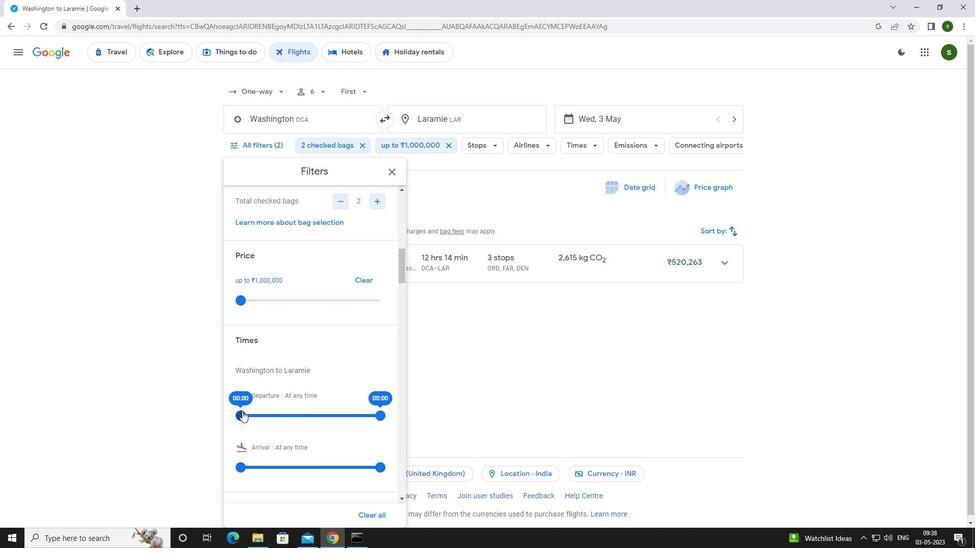 
Action: Mouse pressed left at (241, 412)
Screenshot: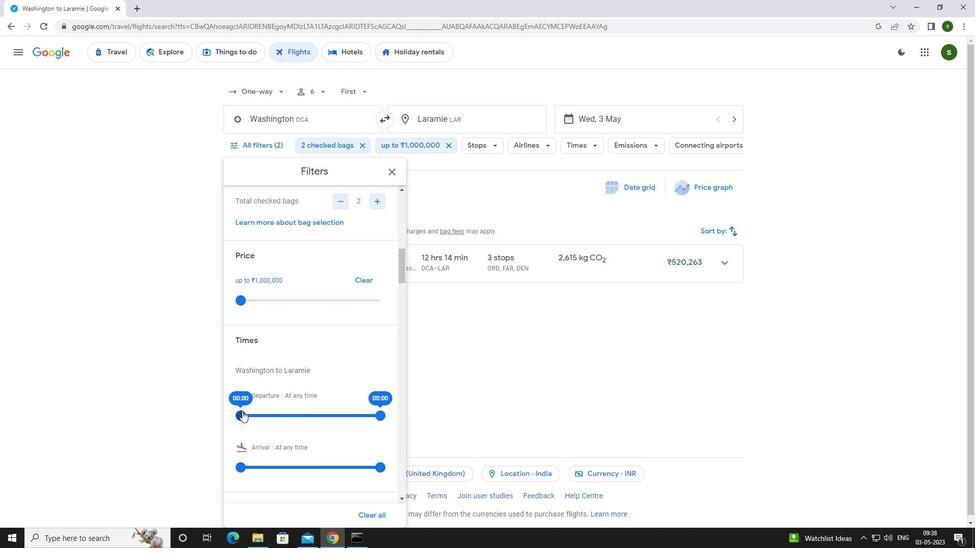 
Action: Mouse moved to (517, 355)
Screenshot: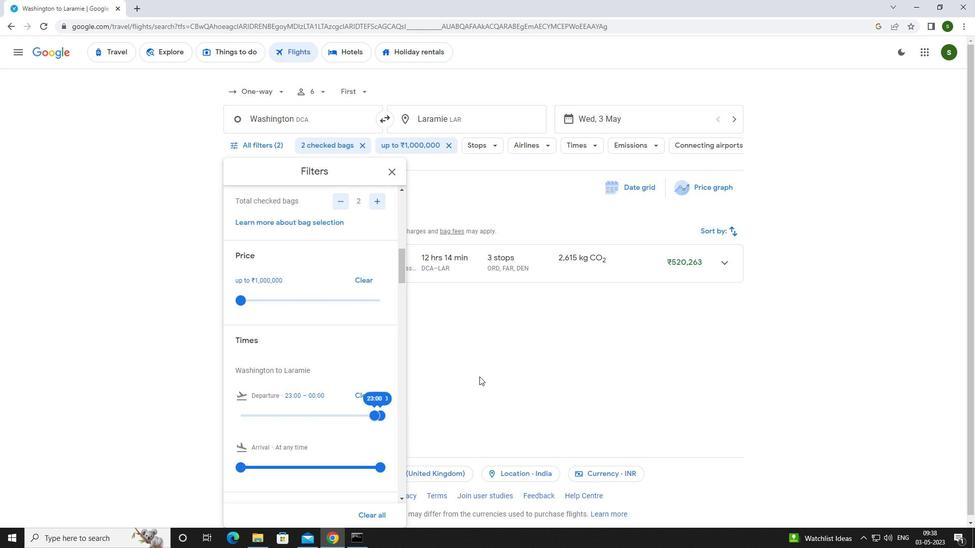 
Action: Mouse pressed left at (517, 355)
Screenshot: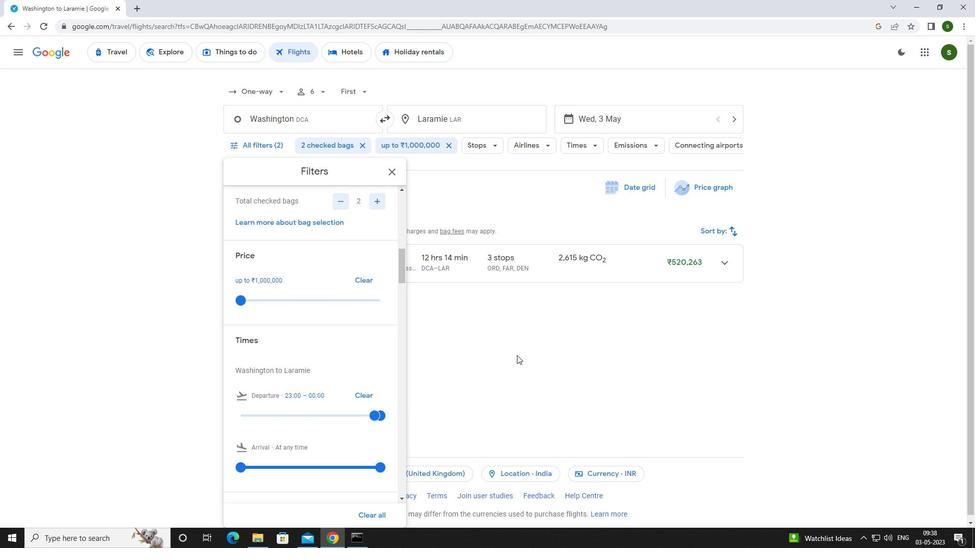 
